 Task: Apply the time format in column A.
Action: Mouse moved to (49, 159)
Screenshot: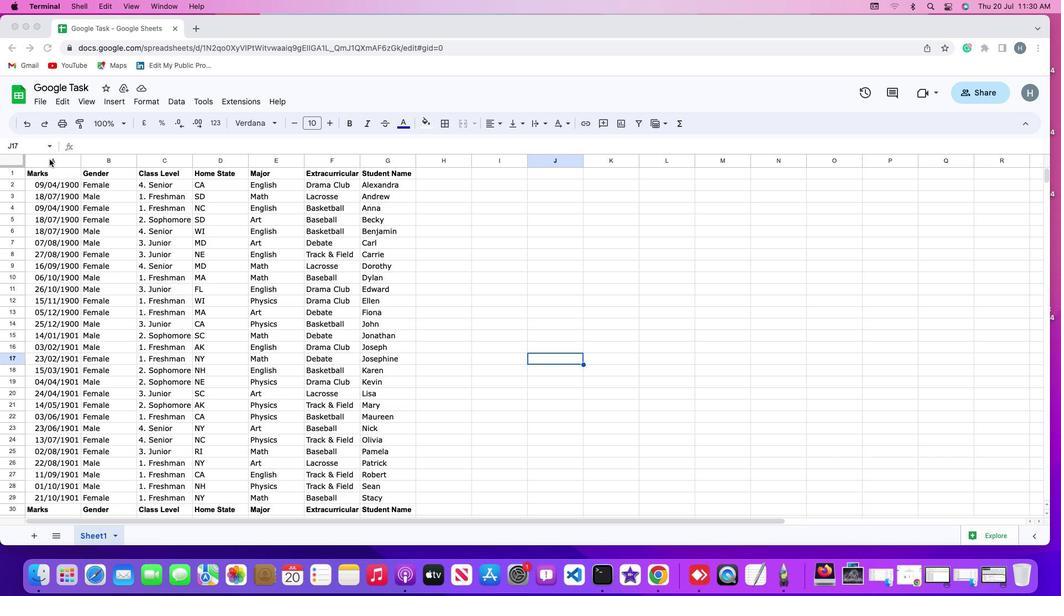 
Action: Mouse pressed left at (49, 159)
Screenshot: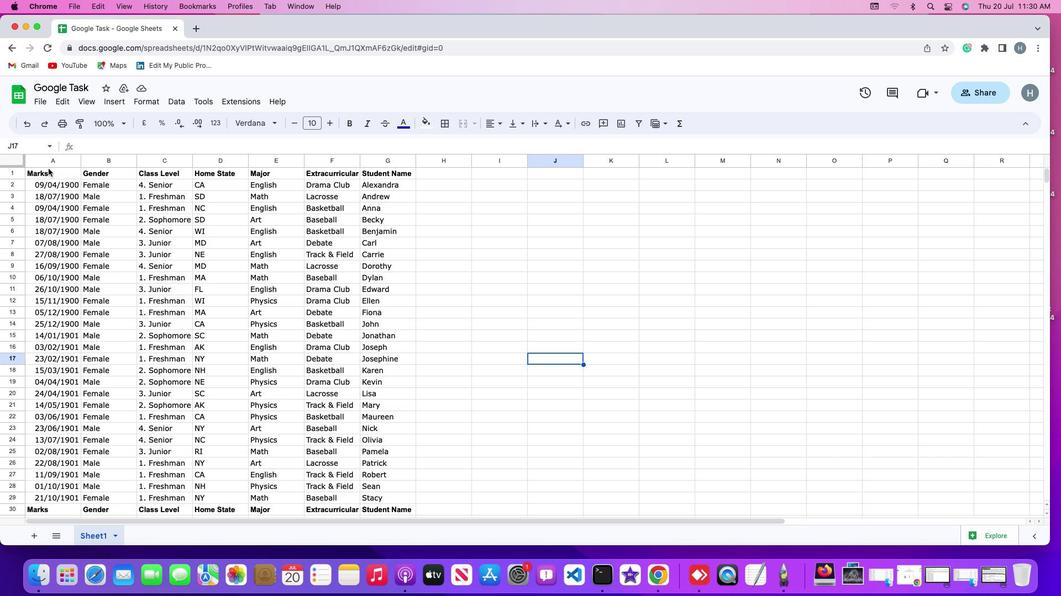 
Action: Mouse moved to (47, 160)
Screenshot: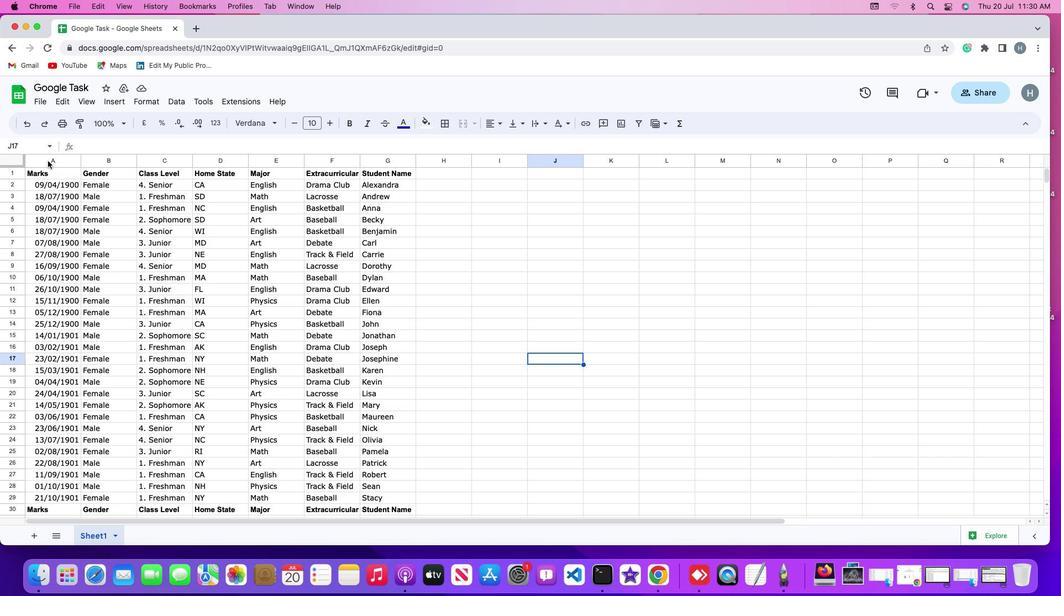 
Action: Mouse pressed left at (47, 160)
Screenshot: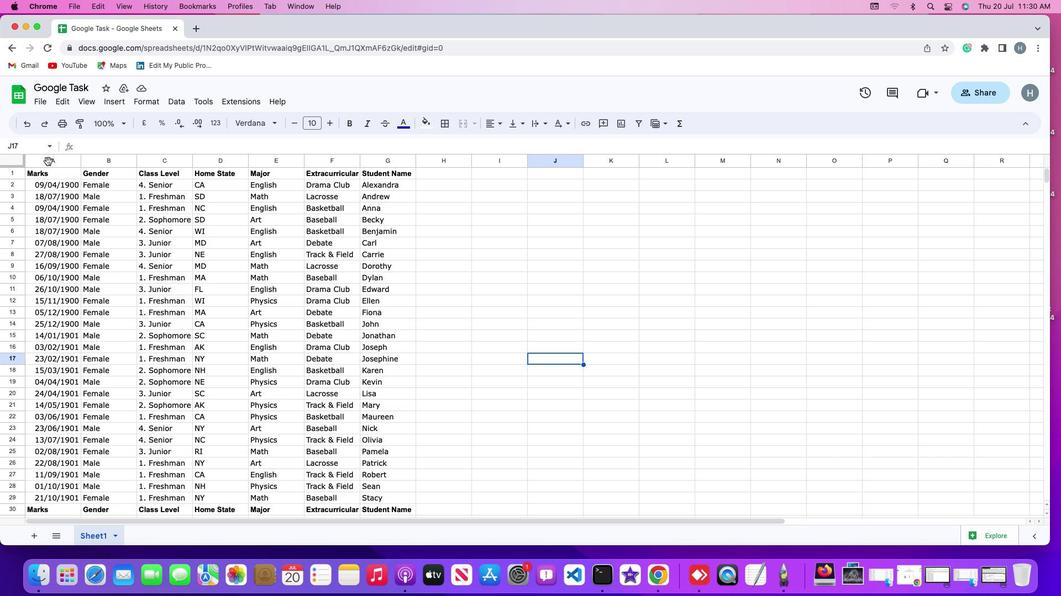 
Action: Mouse moved to (151, 99)
Screenshot: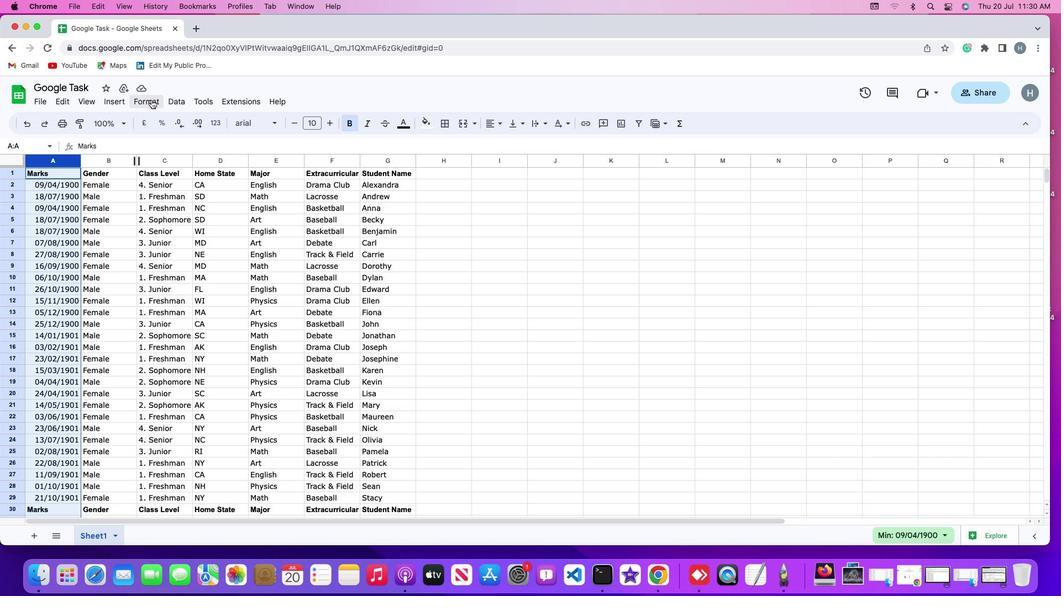 
Action: Mouse pressed left at (151, 99)
Screenshot: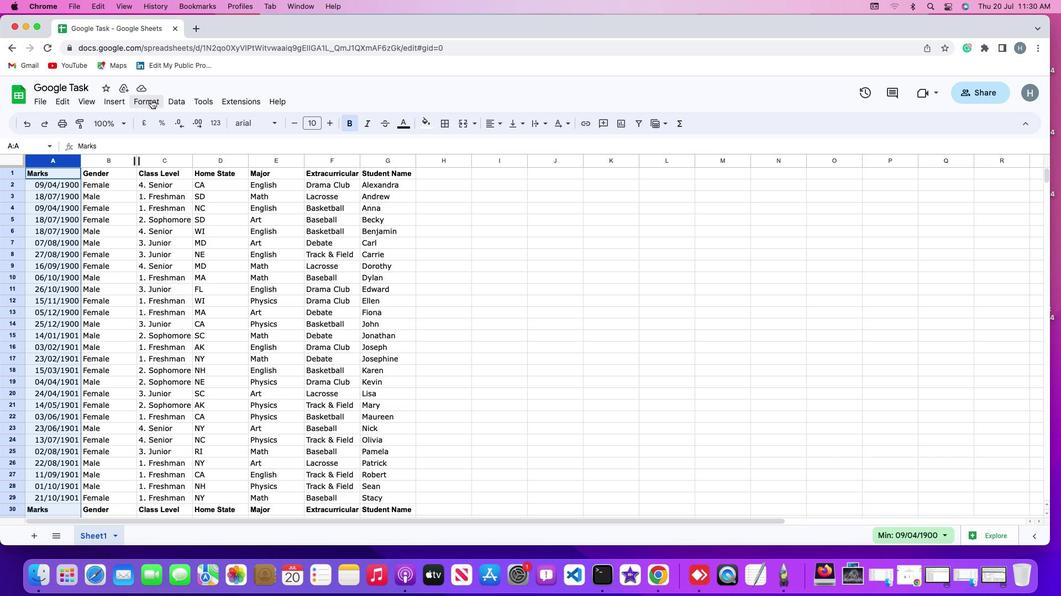 
Action: Mouse moved to (155, 148)
Screenshot: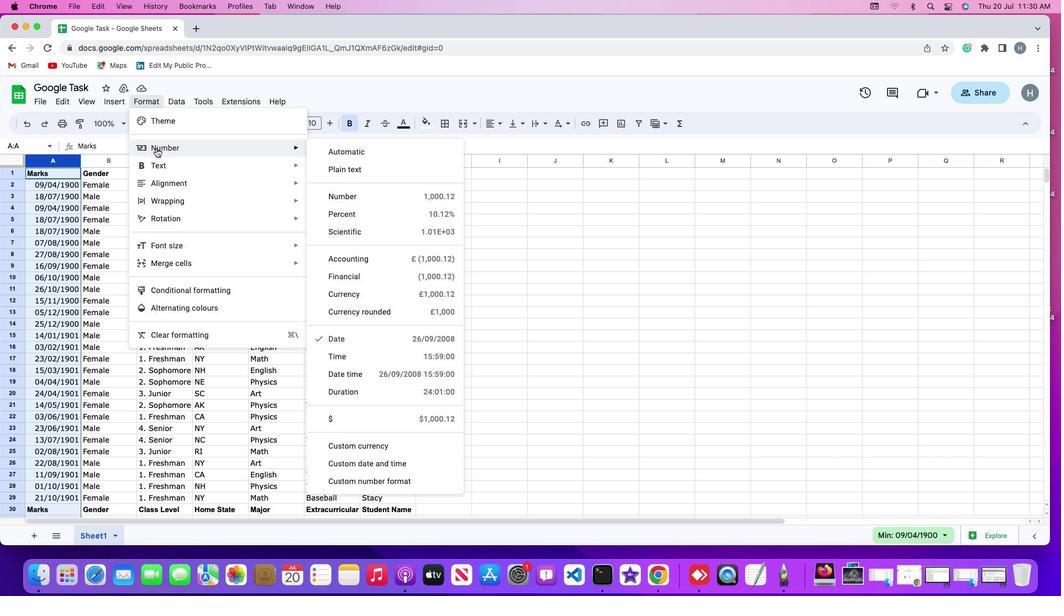 
Action: Mouse pressed left at (155, 148)
Screenshot: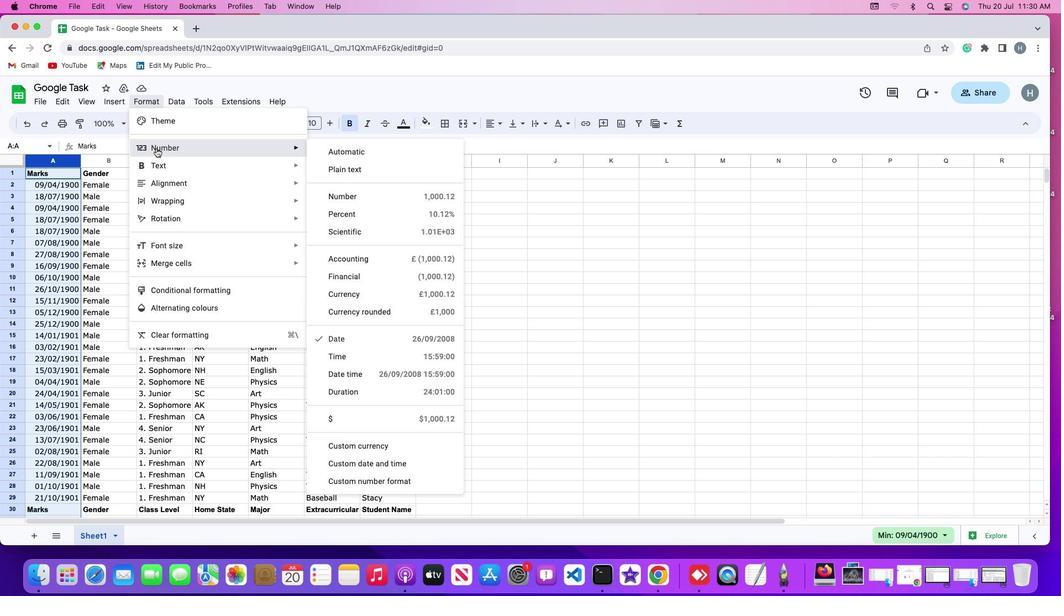 
Action: Mouse moved to (342, 357)
Screenshot: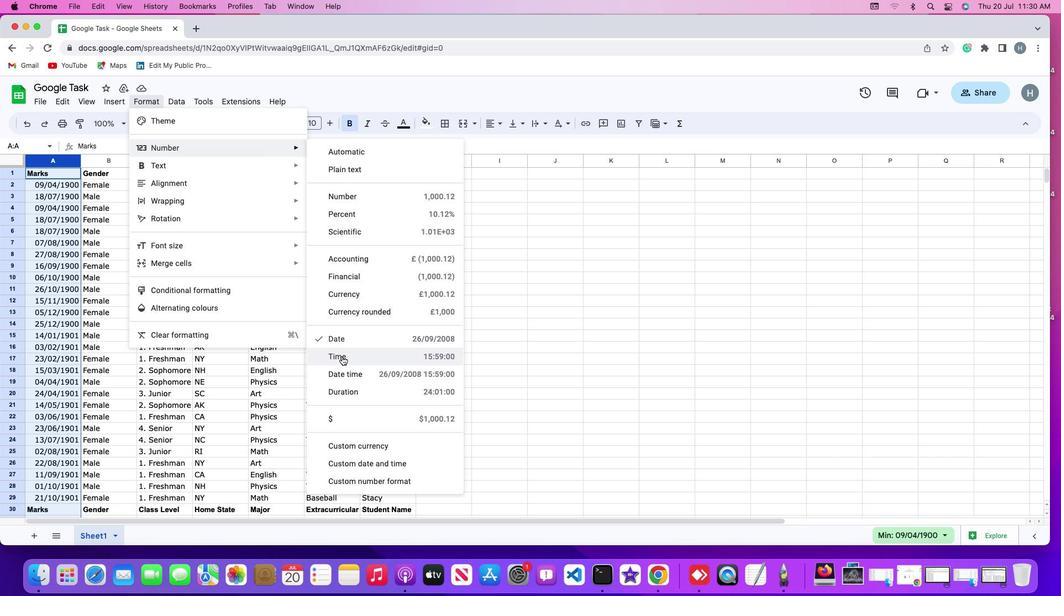 
Action: Mouse pressed left at (342, 357)
Screenshot: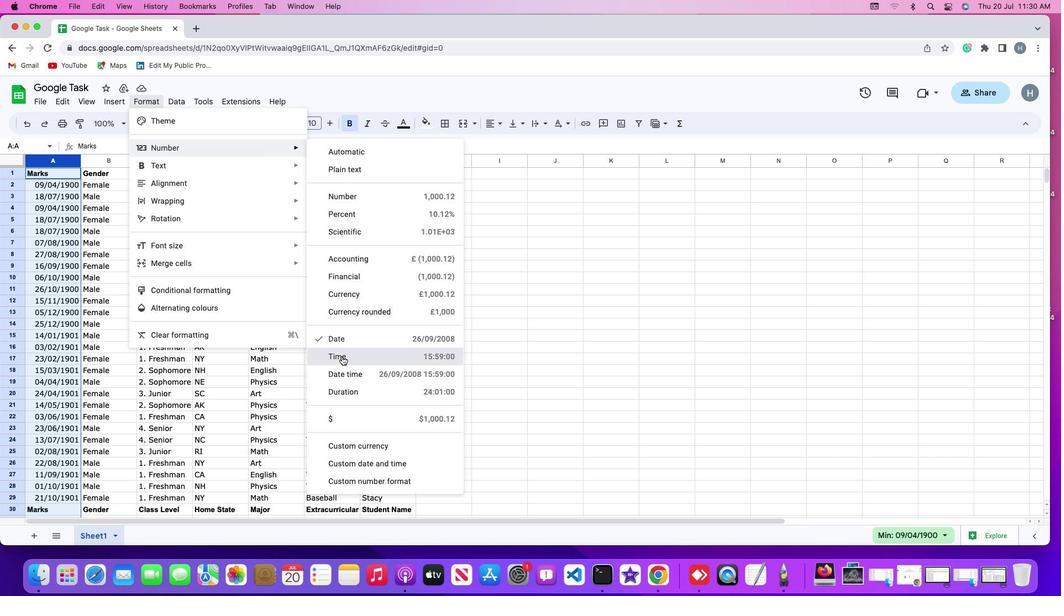 
Action: Mouse moved to (435, 297)
Screenshot: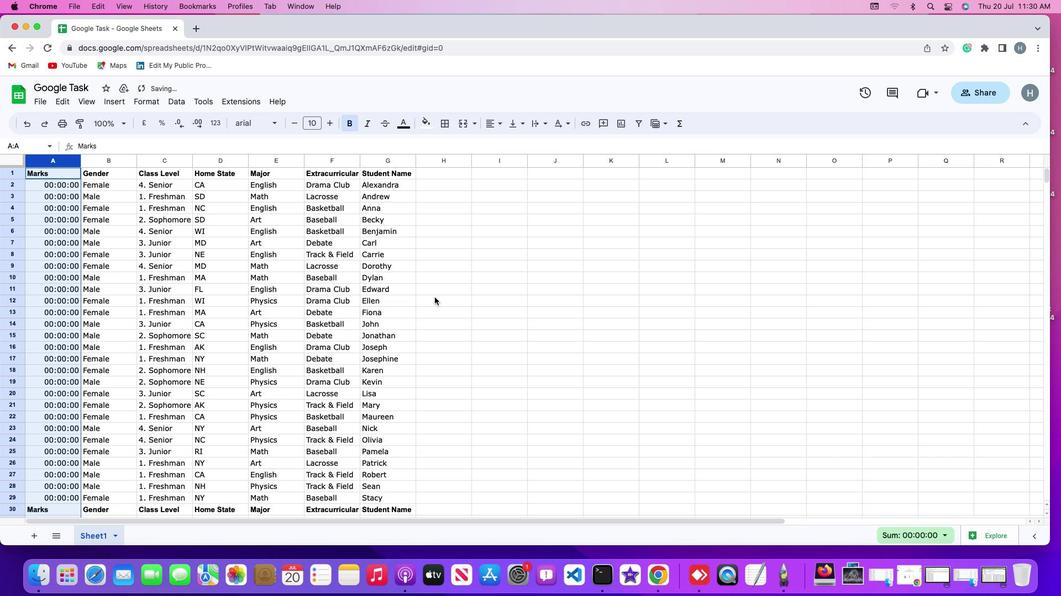 
Action: Mouse pressed left at (435, 297)
Screenshot: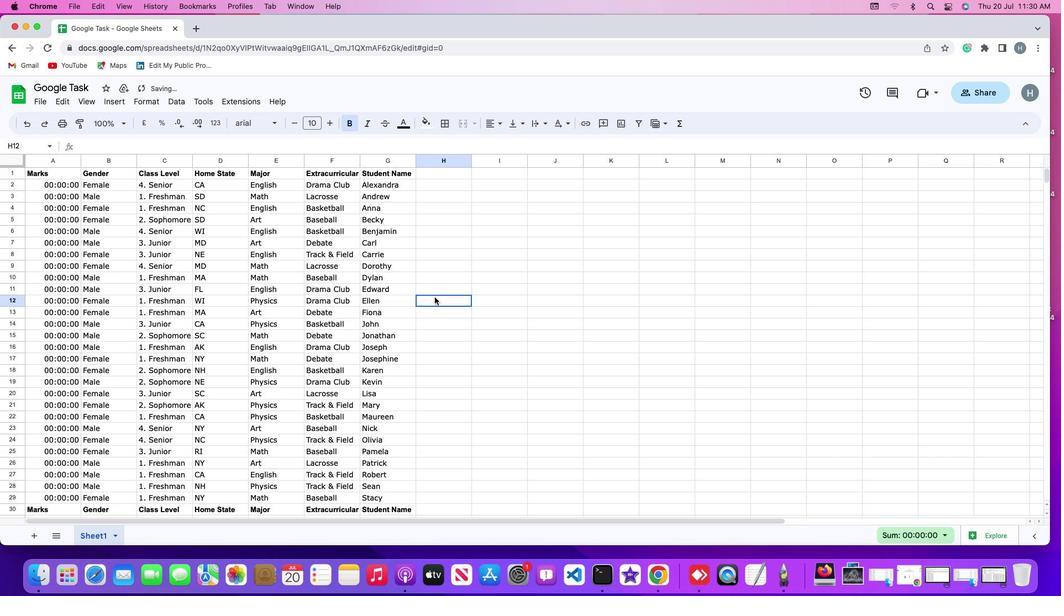 
